 Task: Look for products in the category "Aromatherapy & Essential Oils" from Home Health only.
Action: Mouse pressed left at (253, 112)
Screenshot: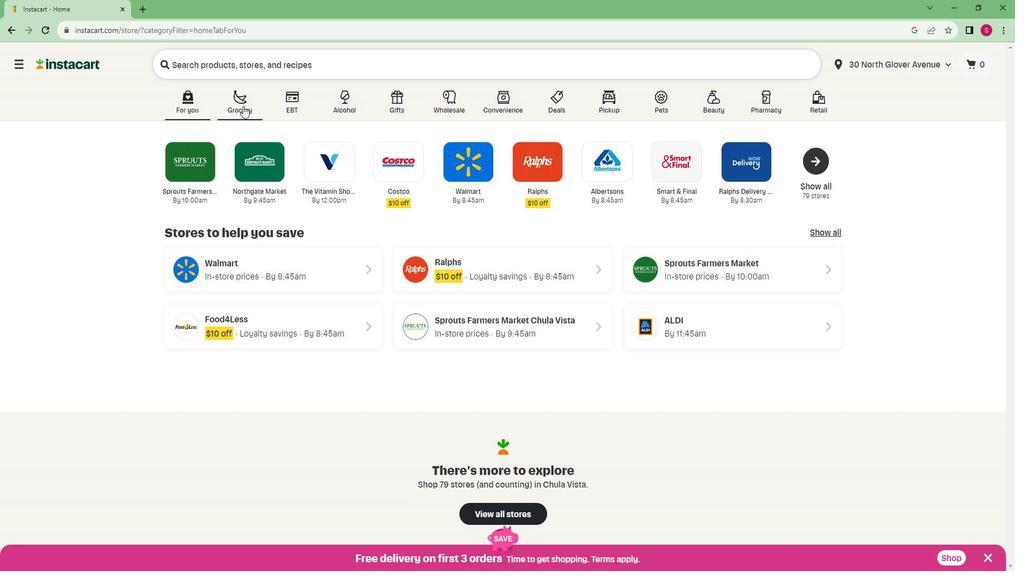 
Action: Mouse moved to (201, 298)
Screenshot: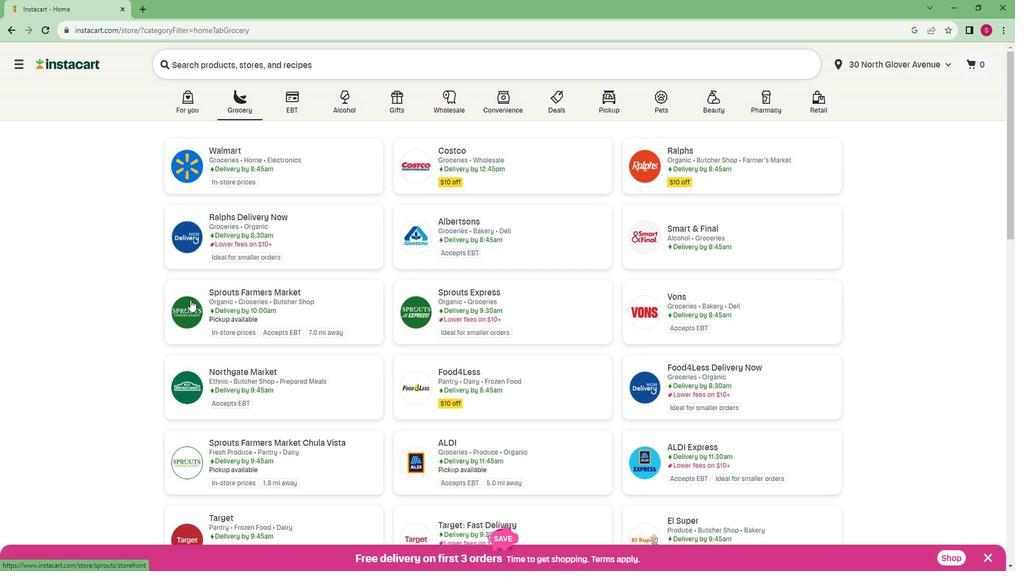 
Action: Mouse pressed left at (201, 298)
Screenshot: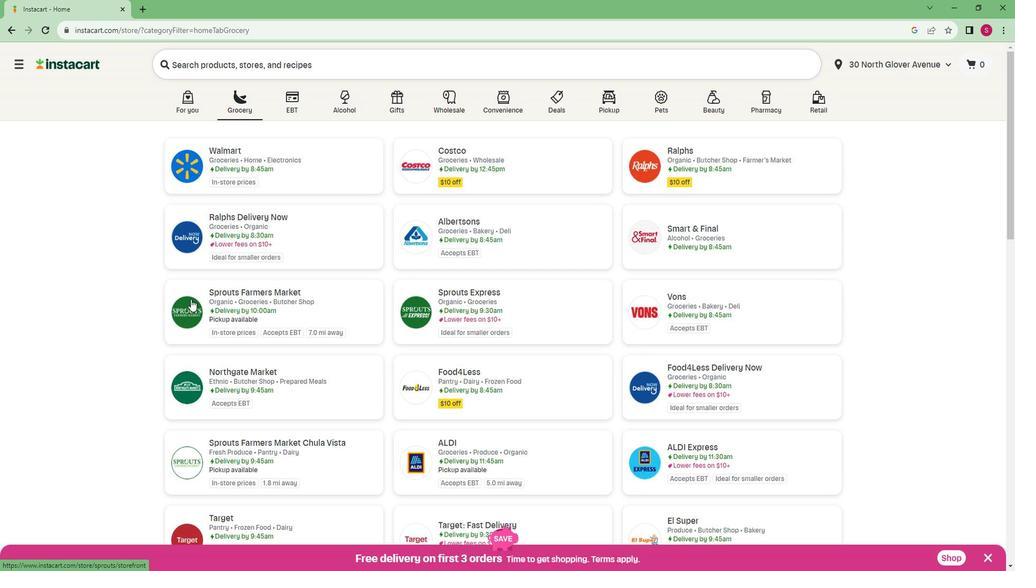 
Action: Mouse moved to (86, 349)
Screenshot: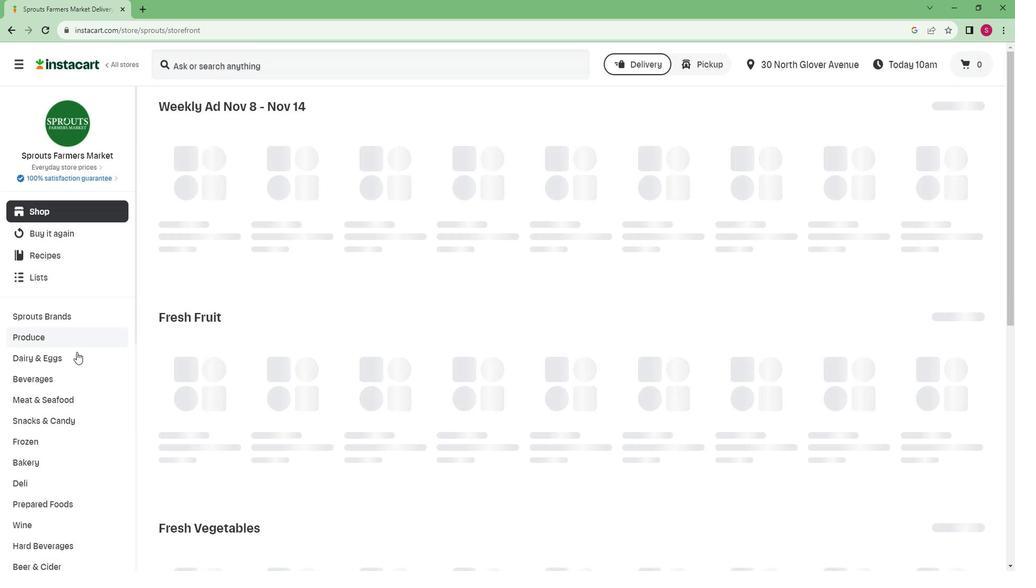 
Action: Mouse scrolled (86, 349) with delta (0, 0)
Screenshot: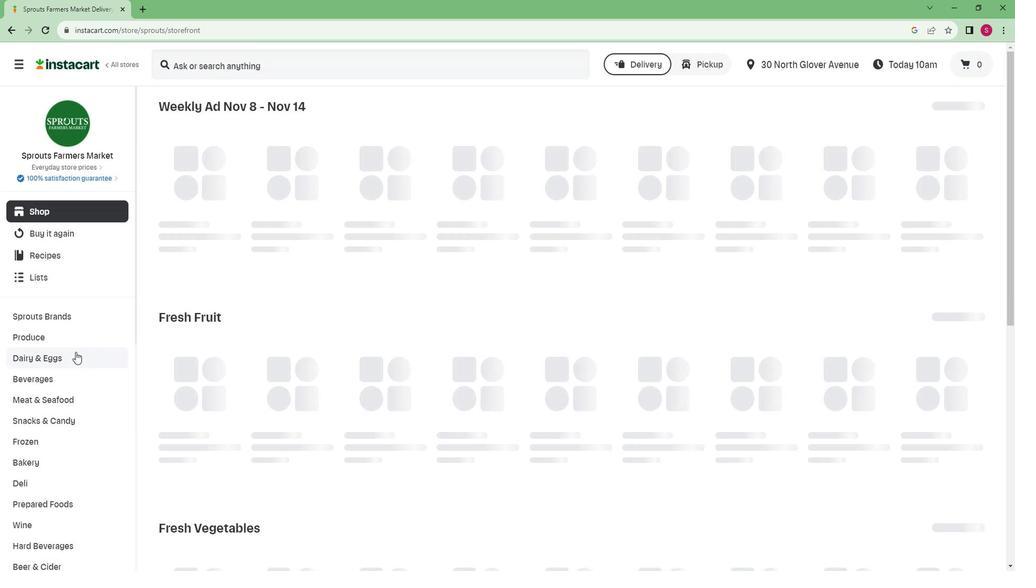 
Action: Mouse moved to (85, 349)
Screenshot: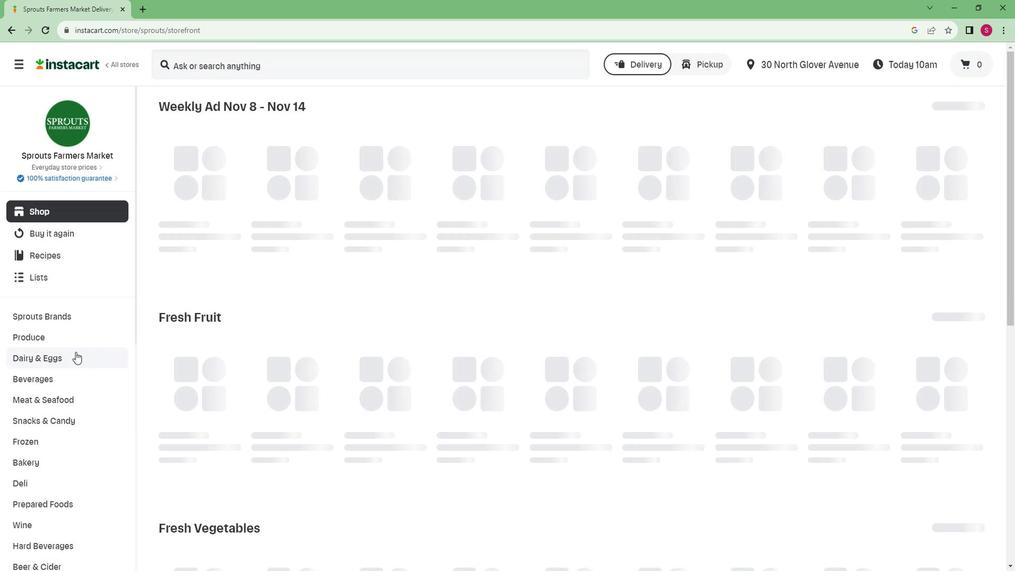 
Action: Mouse scrolled (85, 349) with delta (0, 0)
Screenshot: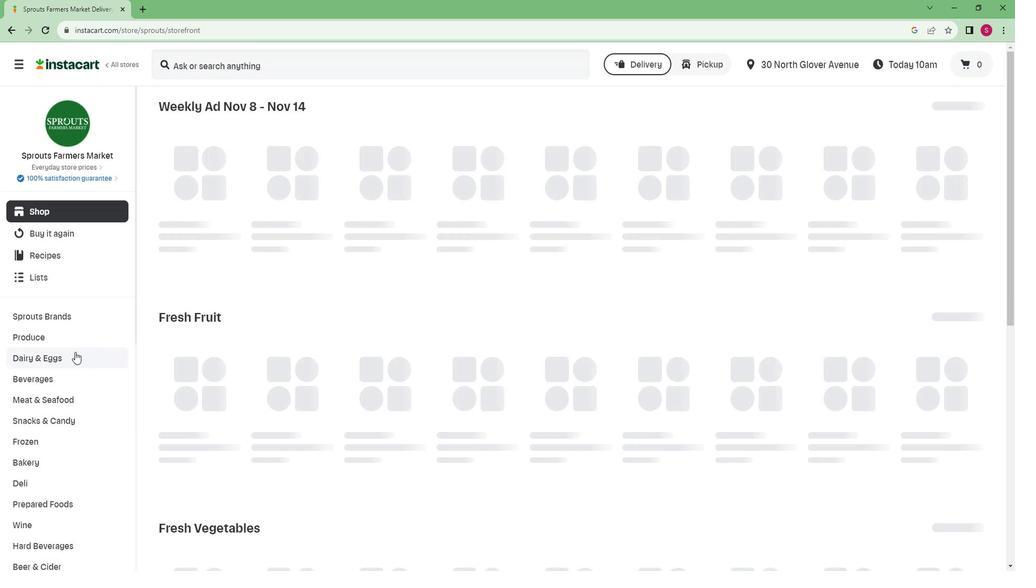 
Action: Mouse moved to (84, 349)
Screenshot: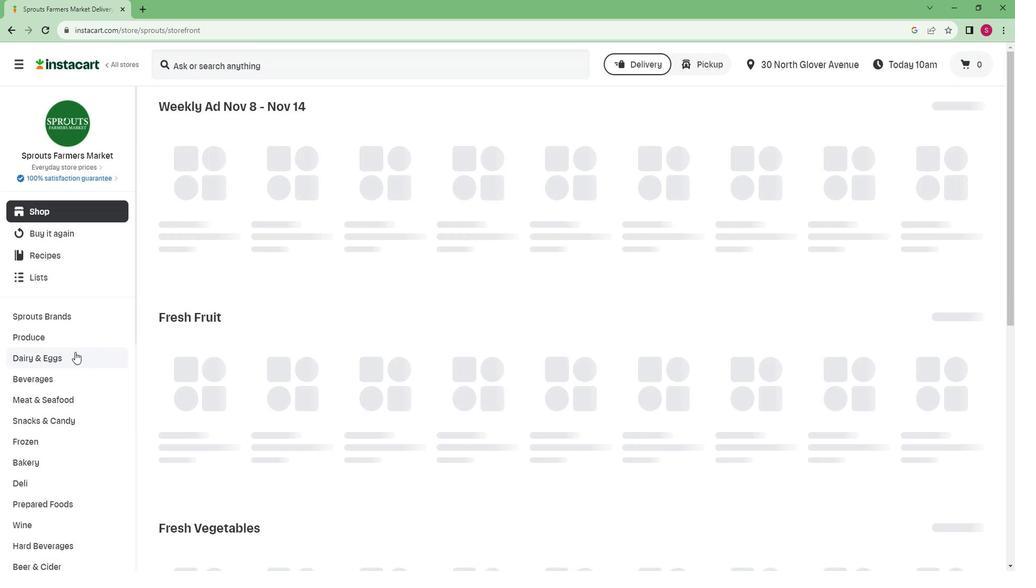 
Action: Mouse scrolled (84, 349) with delta (0, 0)
Screenshot: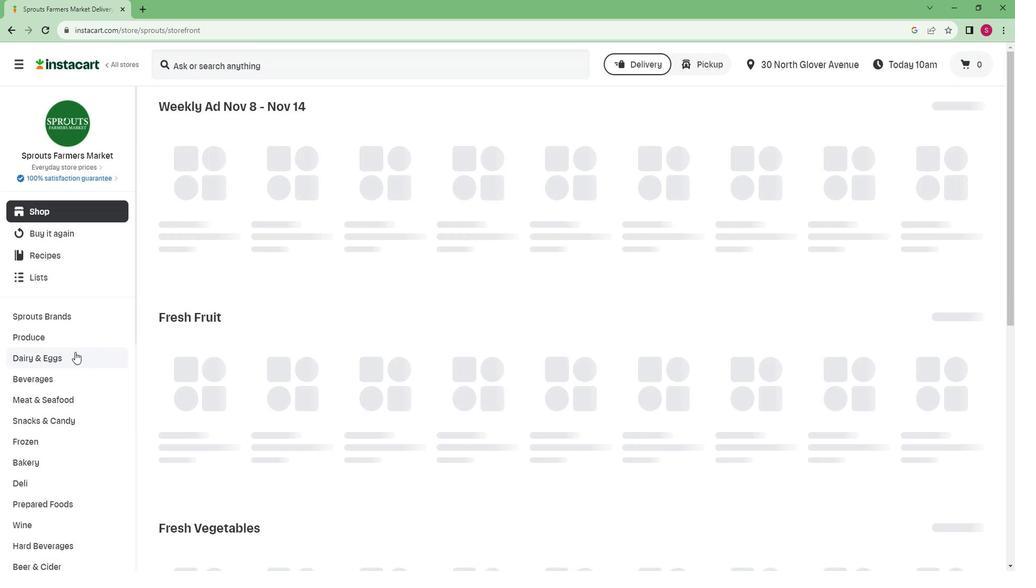 
Action: Mouse scrolled (84, 349) with delta (0, 0)
Screenshot: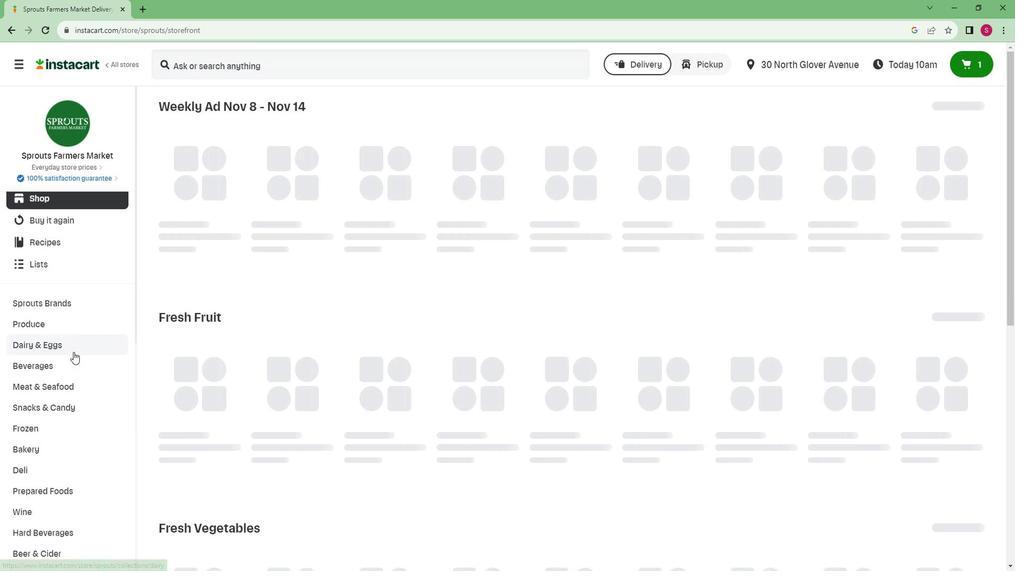 
Action: Mouse scrolled (84, 349) with delta (0, 0)
Screenshot: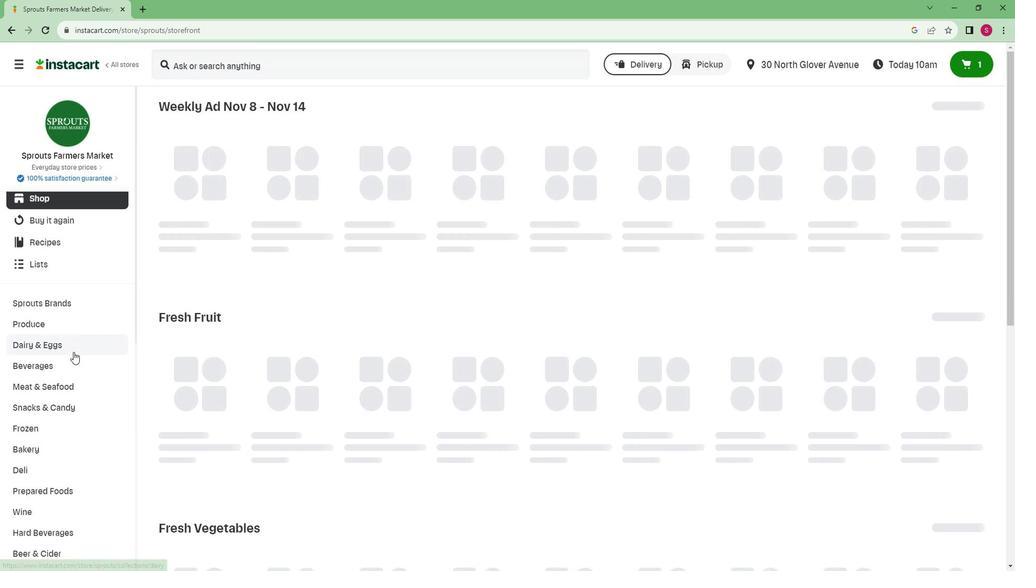 
Action: Mouse scrolled (84, 349) with delta (0, 0)
Screenshot: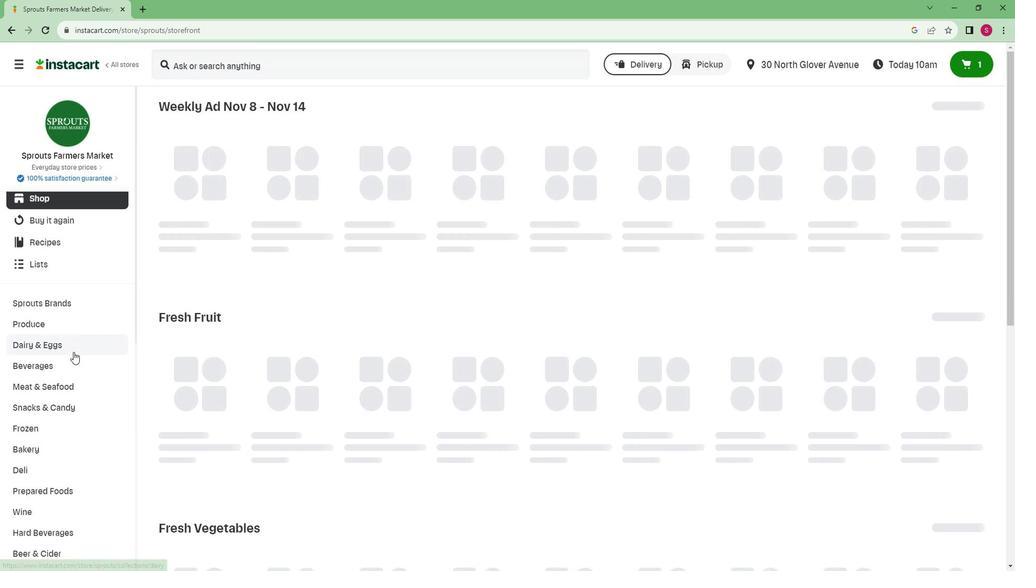 
Action: Mouse scrolled (84, 349) with delta (0, 0)
Screenshot: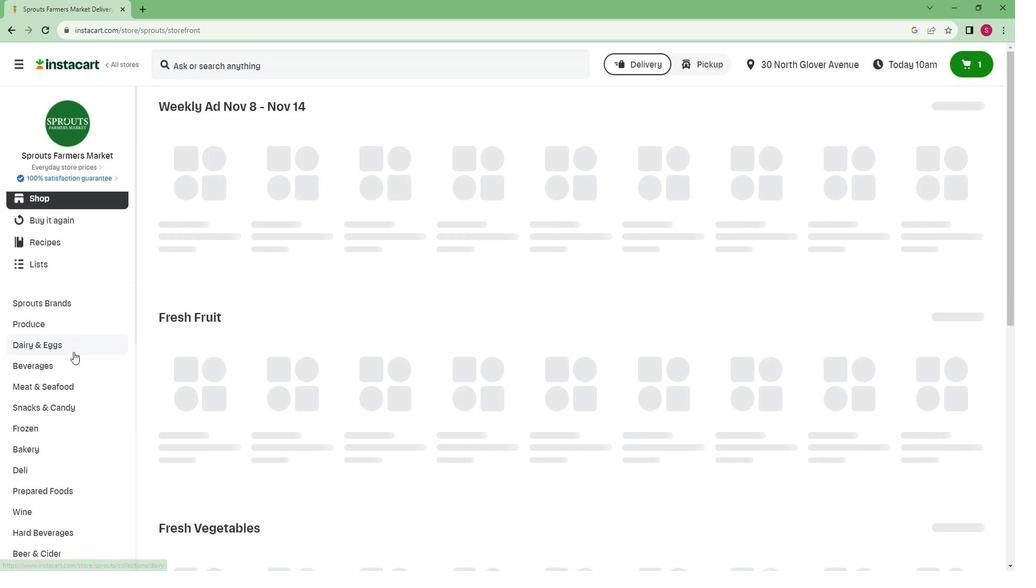 
Action: Mouse scrolled (84, 349) with delta (0, 0)
Screenshot: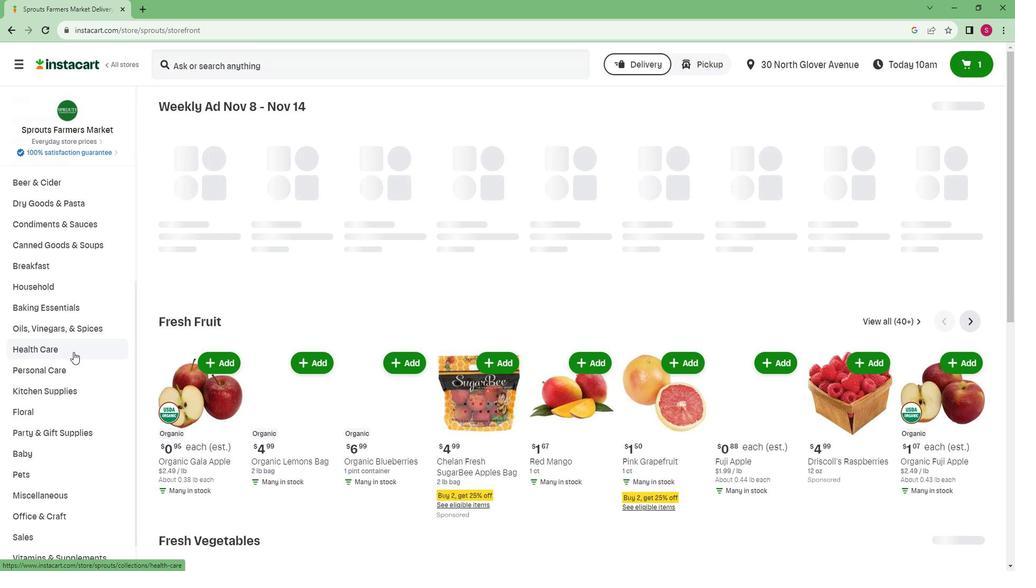 
Action: Mouse scrolled (84, 349) with delta (0, 0)
Screenshot: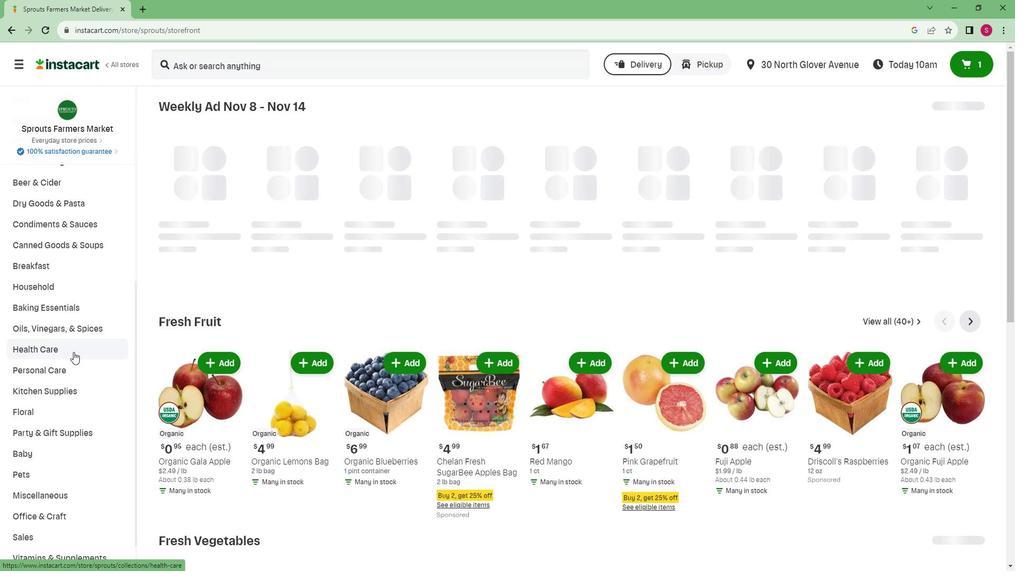 
Action: Mouse scrolled (84, 349) with delta (0, 0)
Screenshot: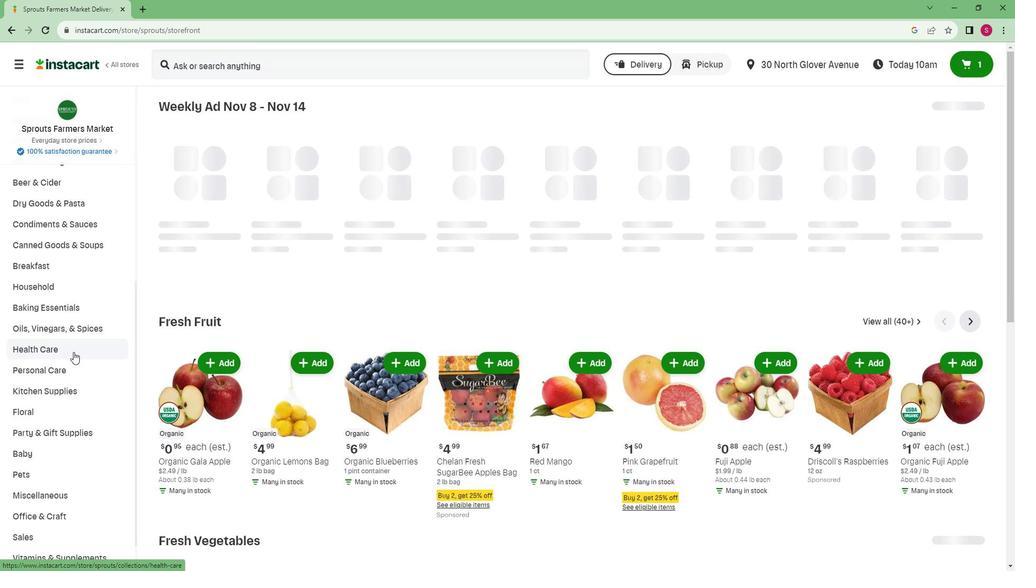 
Action: Mouse scrolled (84, 349) with delta (0, 0)
Screenshot: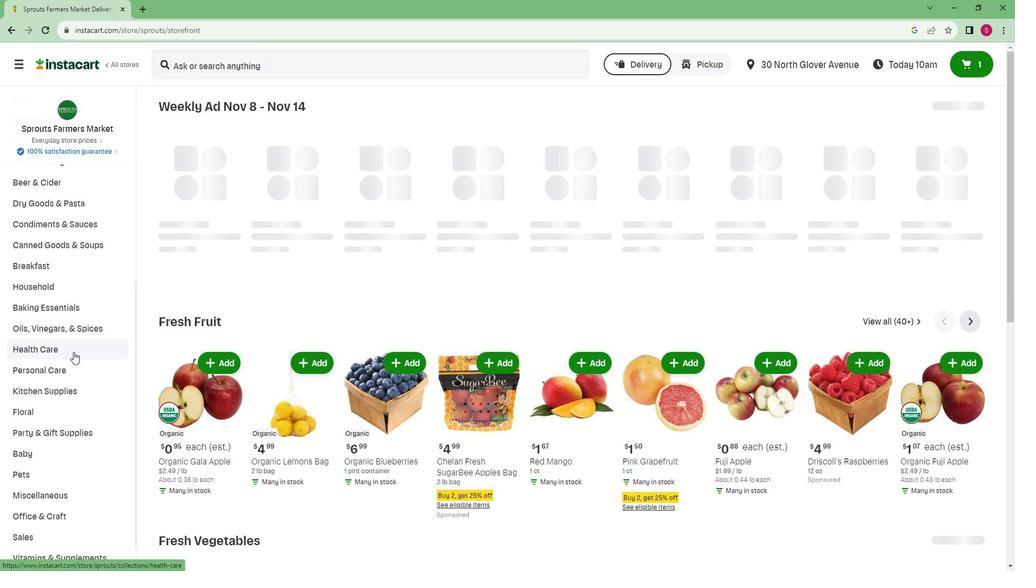 
Action: Mouse scrolled (84, 349) with delta (0, 0)
Screenshot: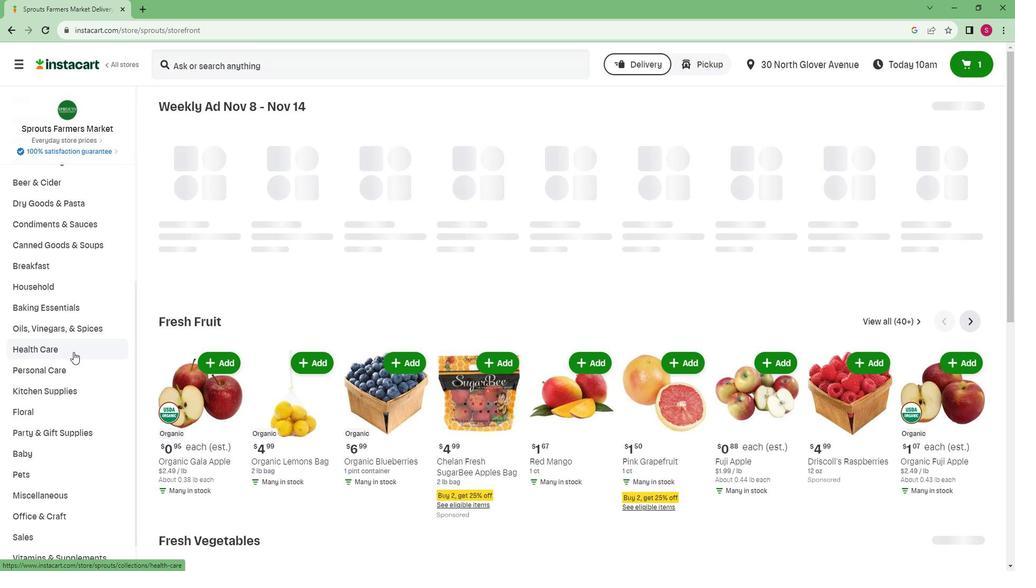 
Action: Mouse scrolled (84, 349) with delta (0, 0)
Screenshot: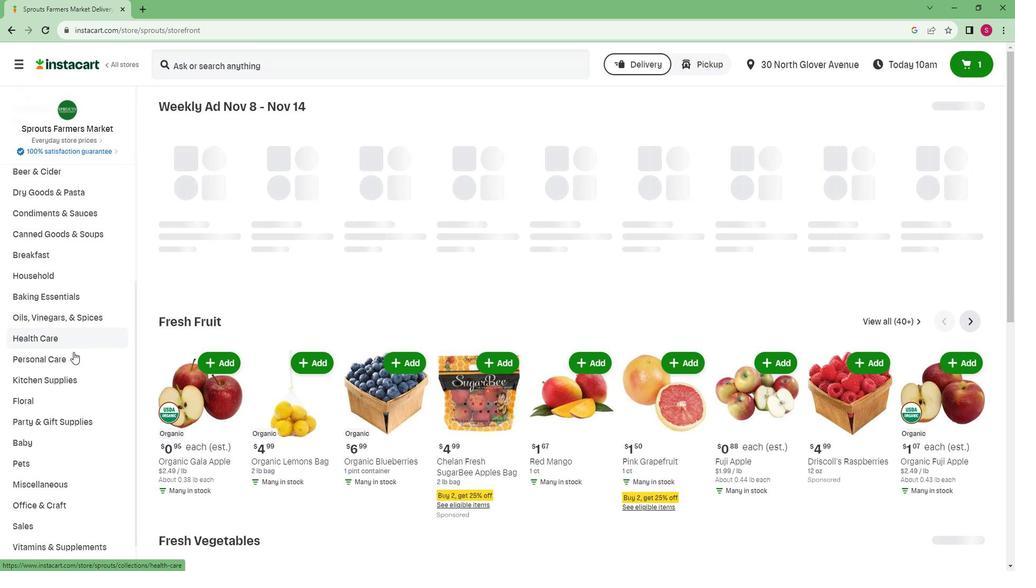 
Action: Mouse moved to (79, 529)
Screenshot: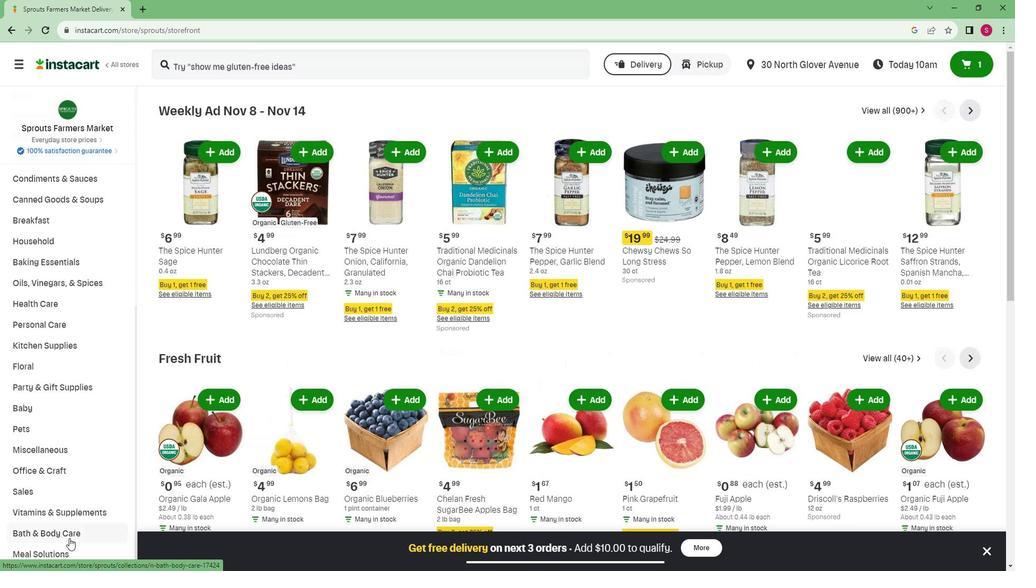 
Action: Mouse pressed left at (79, 529)
Screenshot: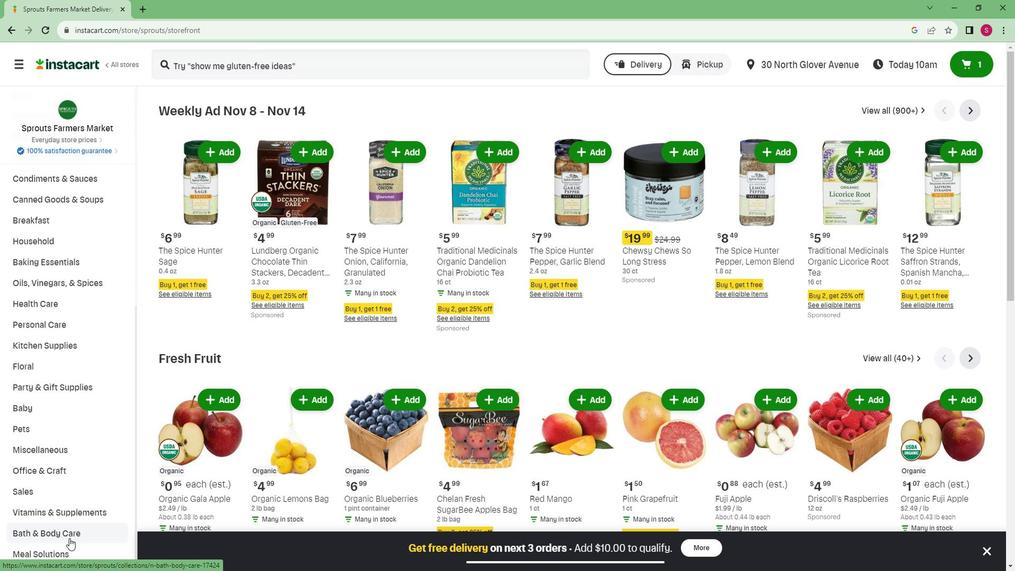 
Action: Mouse moved to (871, 144)
Screenshot: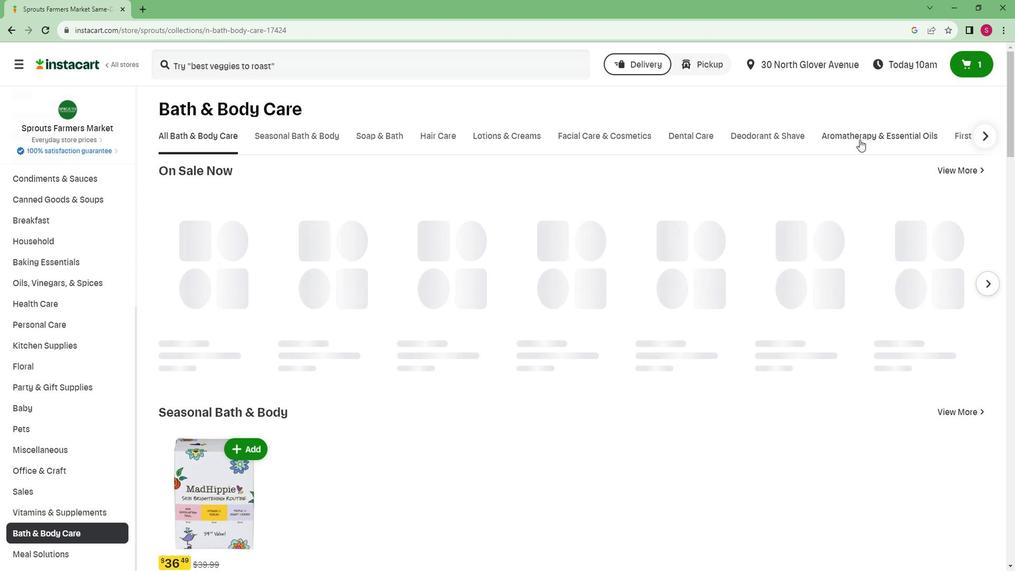 
Action: Mouse pressed left at (871, 144)
Screenshot: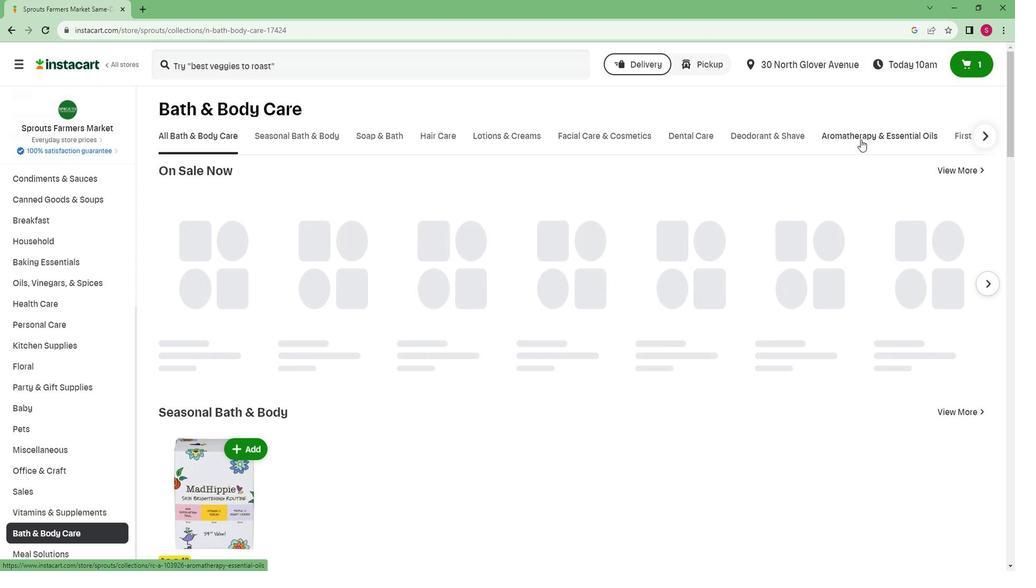 
Action: Mouse moved to (244, 181)
Screenshot: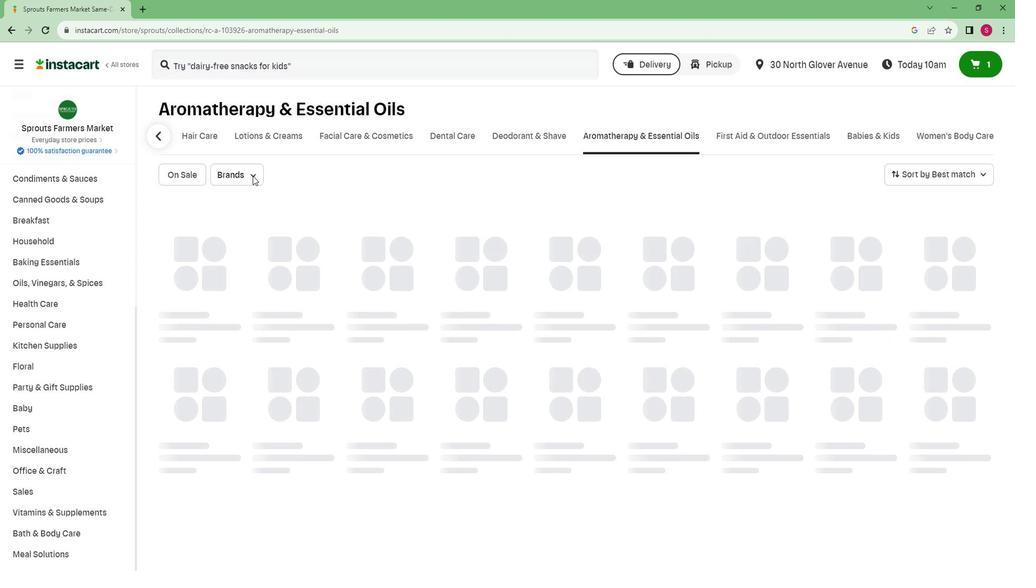 
Action: Mouse pressed left at (244, 181)
Screenshot: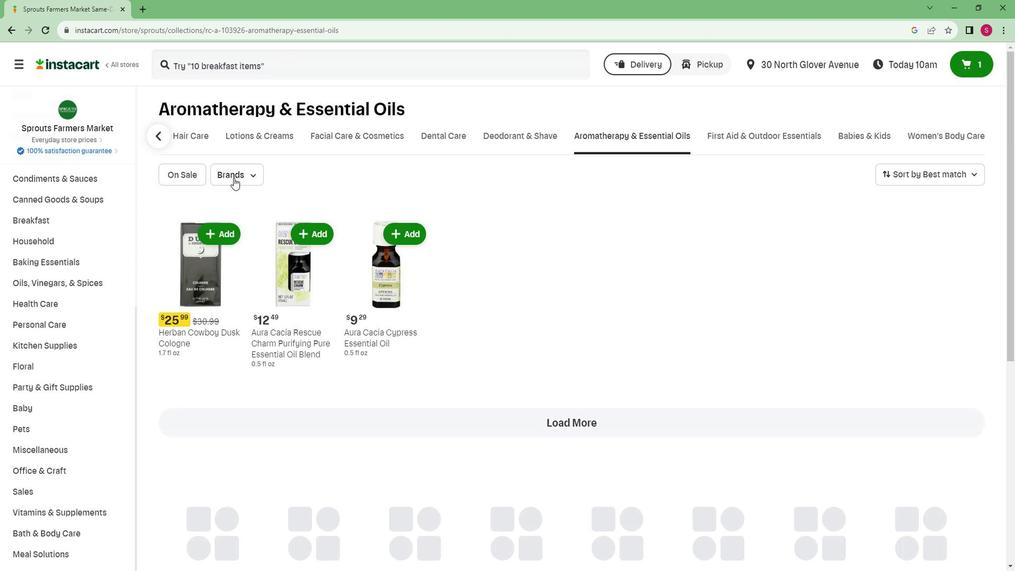 
Action: Mouse moved to (242, 292)
Screenshot: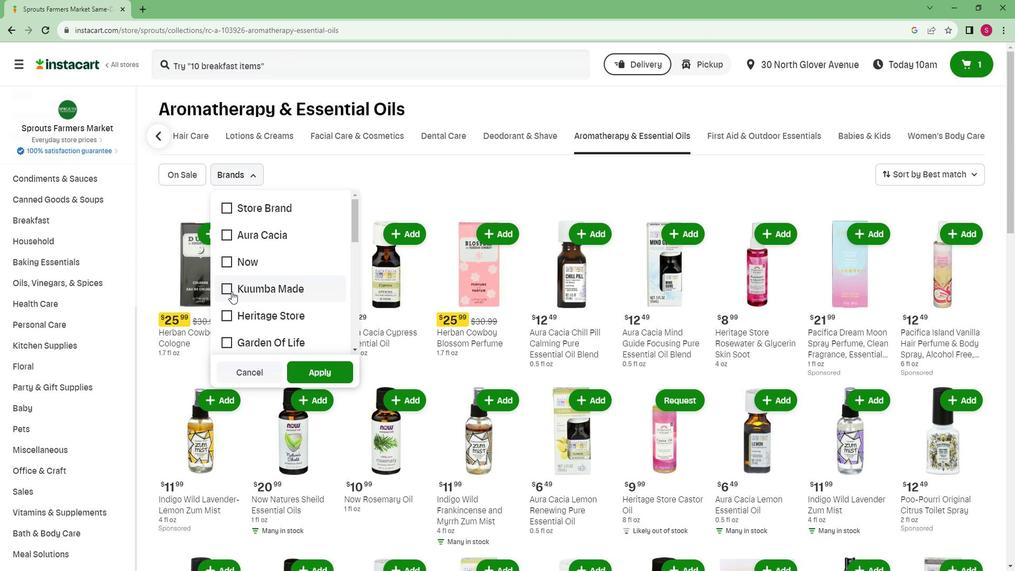 
Action: Mouse scrolled (242, 291) with delta (0, 0)
Screenshot: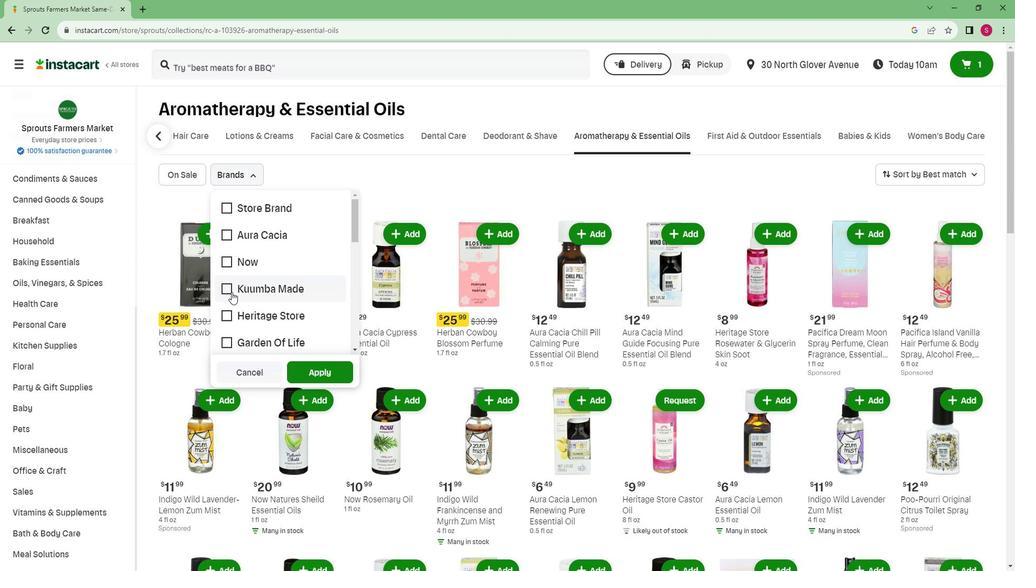 
Action: Mouse scrolled (242, 291) with delta (0, 0)
Screenshot: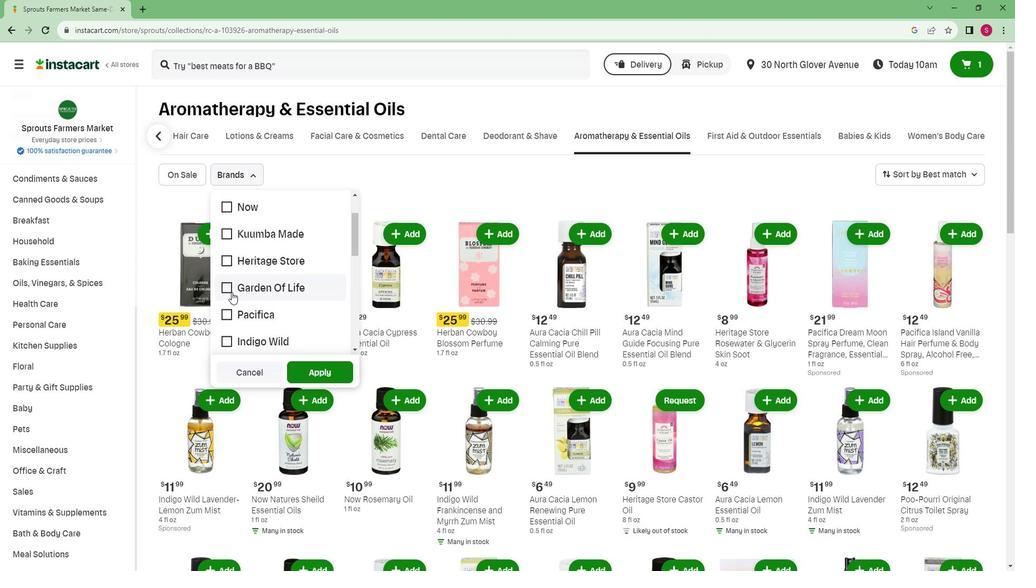
Action: Mouse scrolled (242, 291) with delta (0, 0)
Screenshot: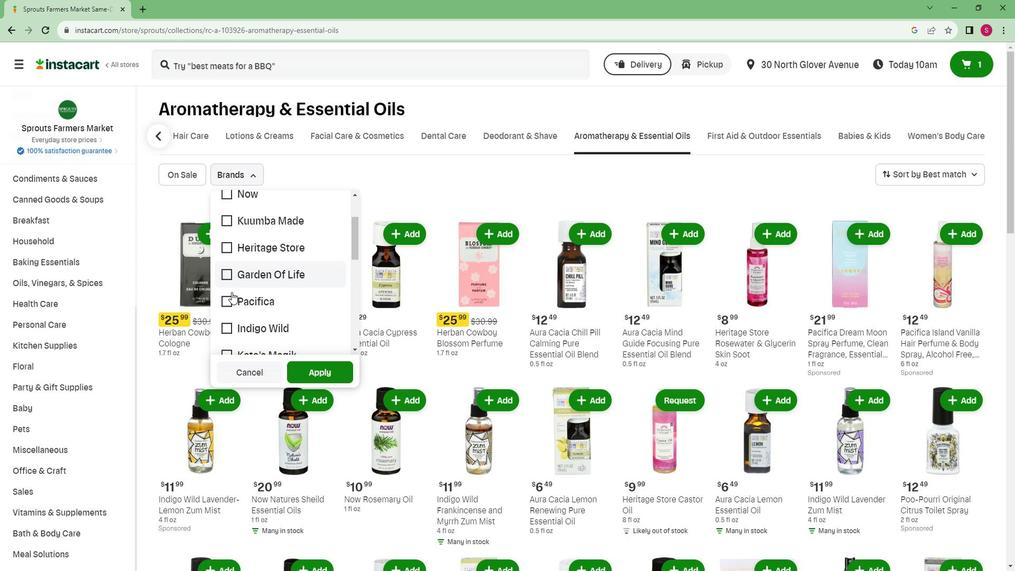 
Action: Mouse scrolled (242, 291) with delta (0, 0)
Screenshot: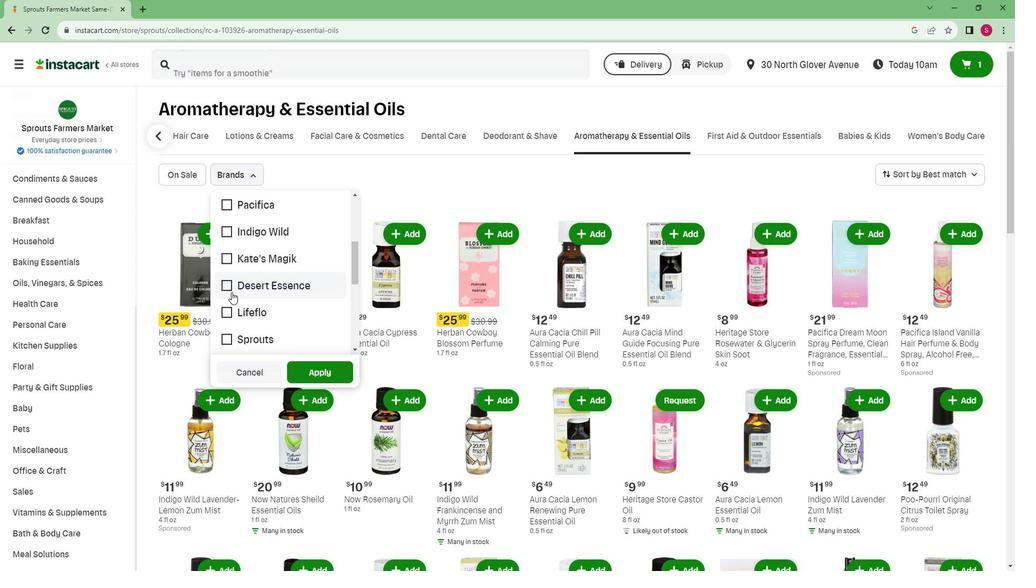 
Action: Mouse scrolled (242, 291) with delta (0, 0)
Screenshot: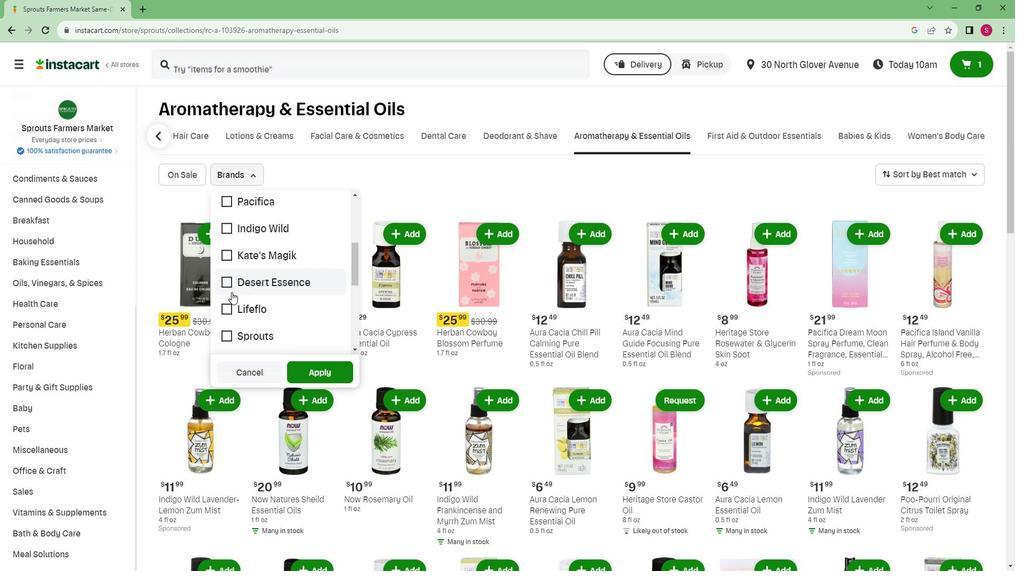 
Action: Mouse scrolled (242, 291) with delta (0, 0)
Screenshot: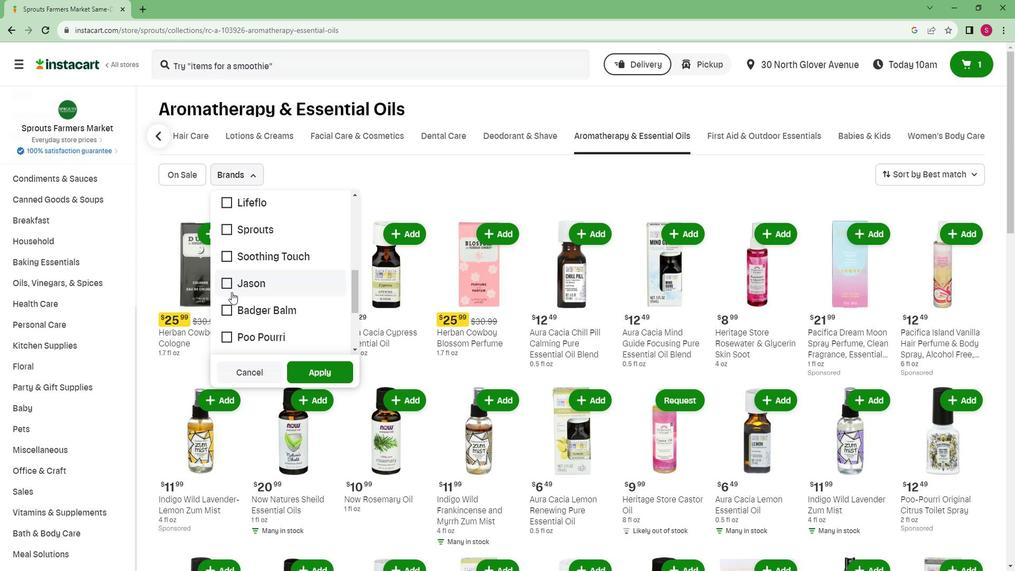 
Action: Mouse scrolled (242, 291) with delta (0, 0)
Screenshot: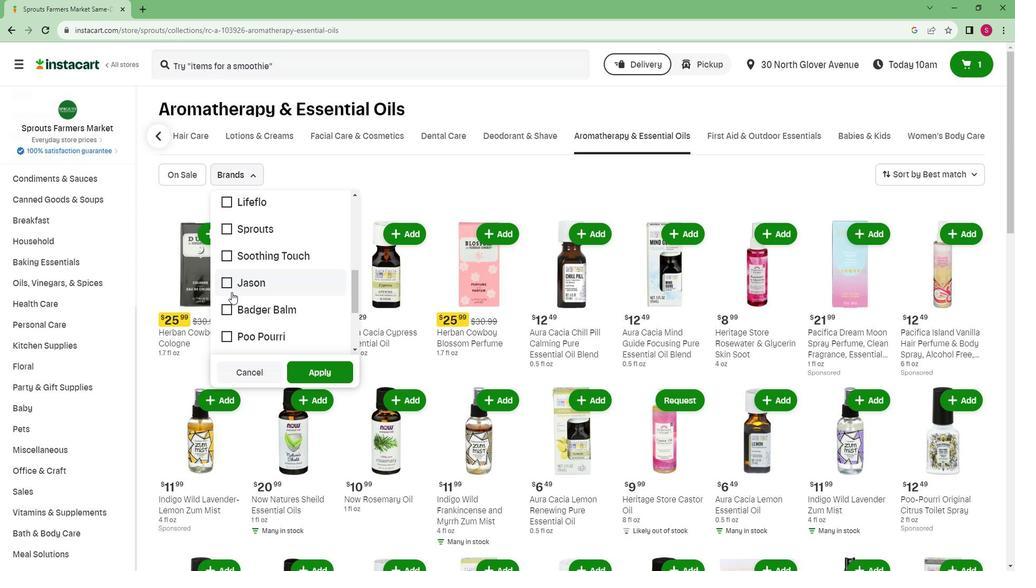 
Action: Mouse scrolled (242, 291) with delta (0, 0)
Screenshot: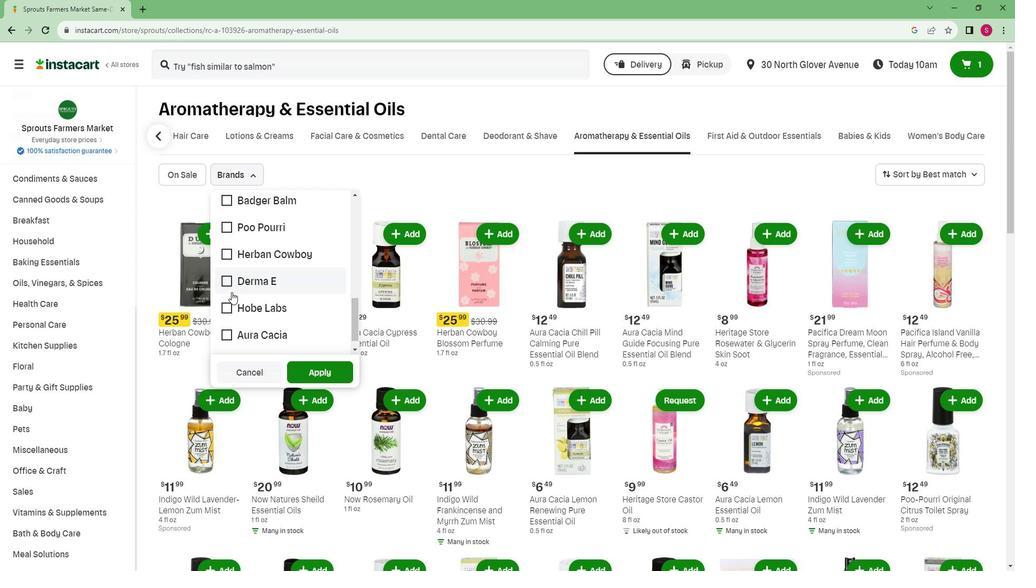 
Action: Mouse scrolled (242, 291) with delta (0, 0)
Screenshot: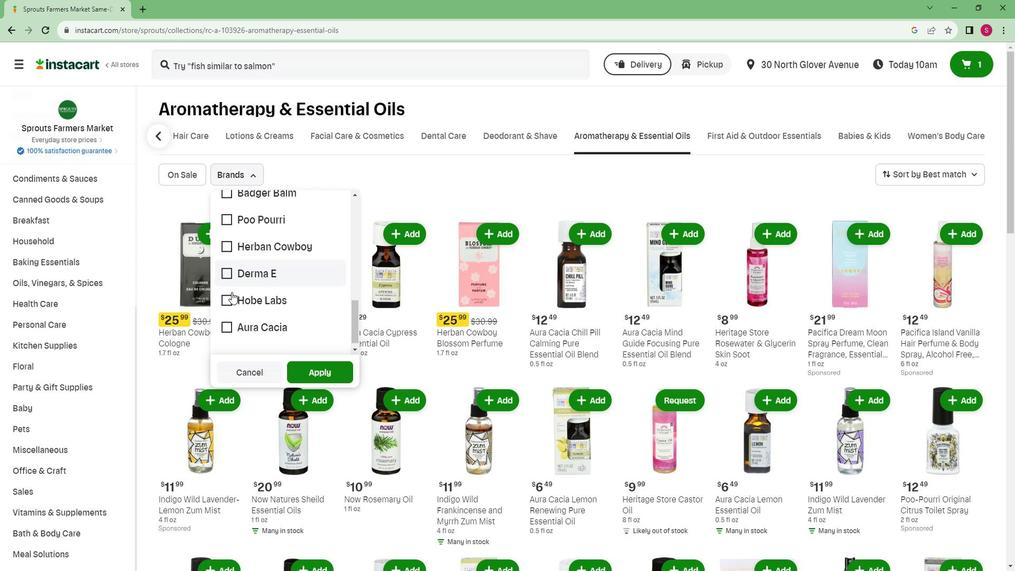 
Action: Mouse scrolled (242, 292) with delta (0, 0)
Screenshot: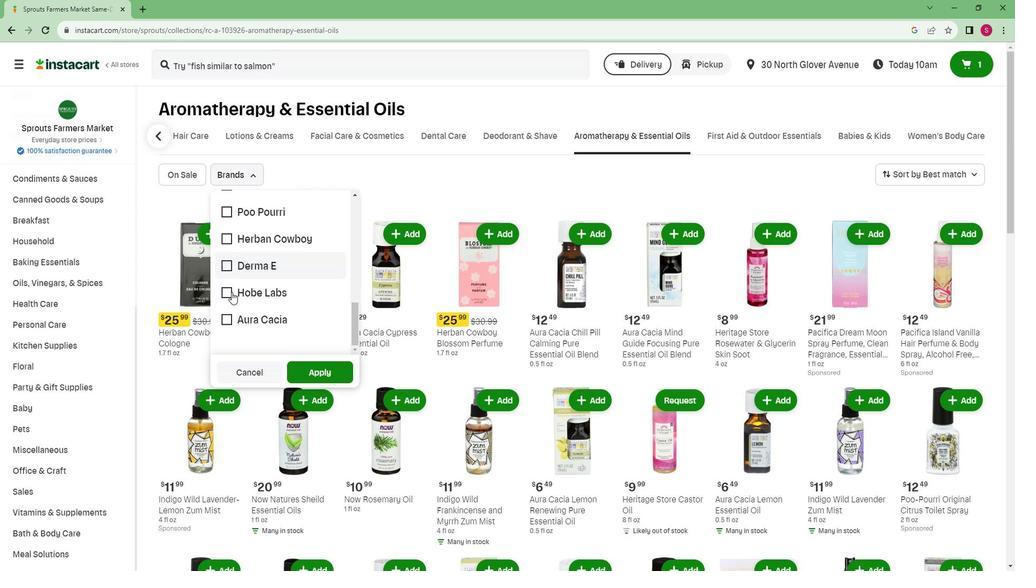 
Action: Mouse scrolled (242, 292) with delta (0, 0)
Screenshot: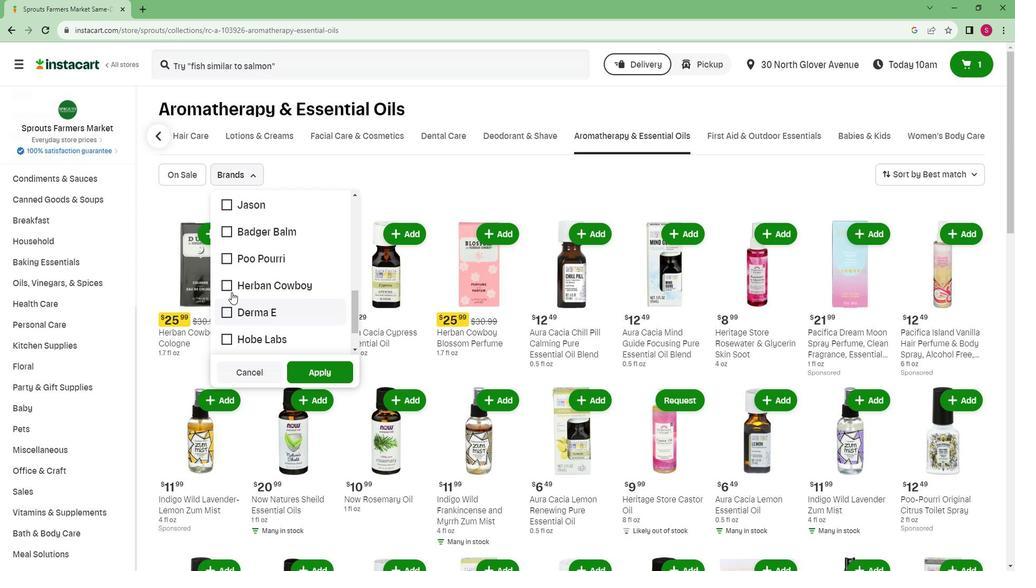 
Action: Mouse scrolled (242, 292) with delta (0, 0)
Screenshot: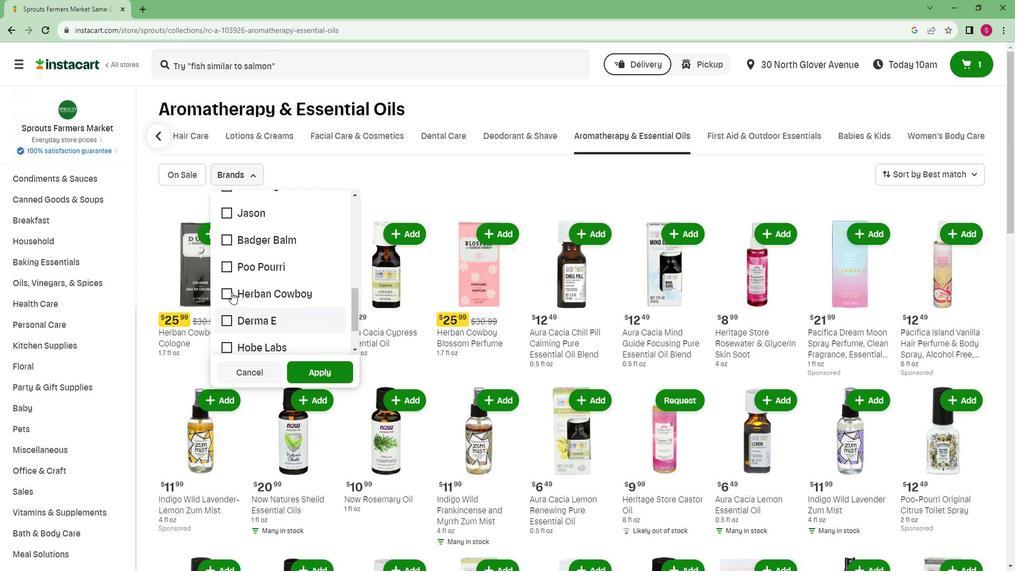 
Action: Mouse scrolled (242, 292) with delta (0, 0)
Screenshot: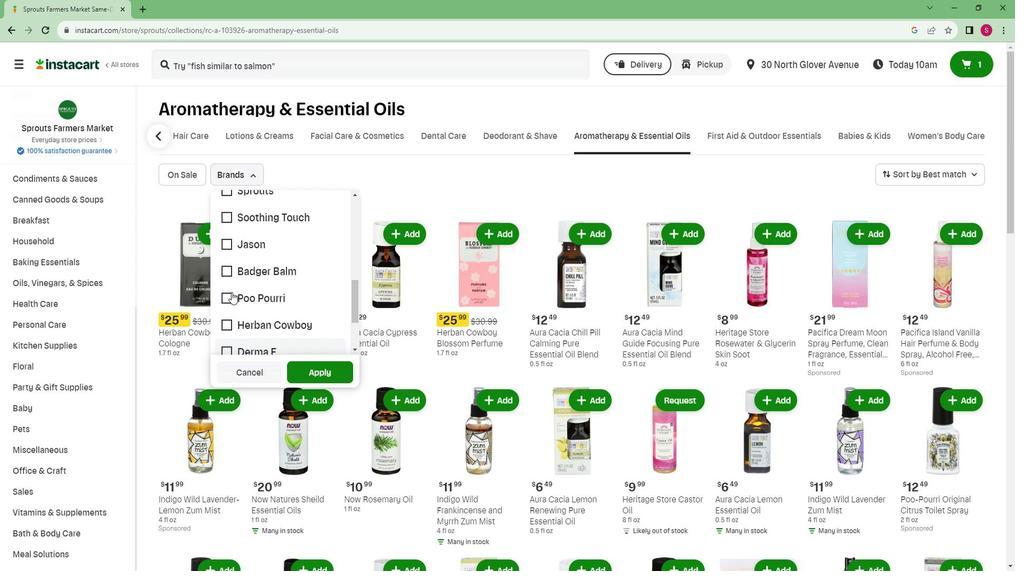 
Action: Mouse scrolled (242, 292) with delta (0, 0)
Screenshot: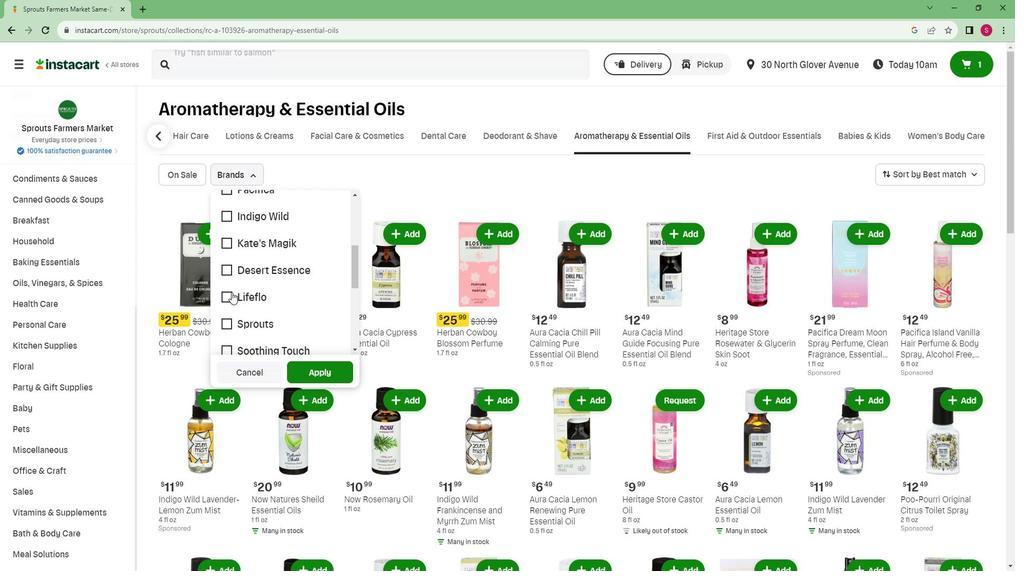 
Action: Mouse scrolled (242, 292) with delta (0, 0)
Screenshot: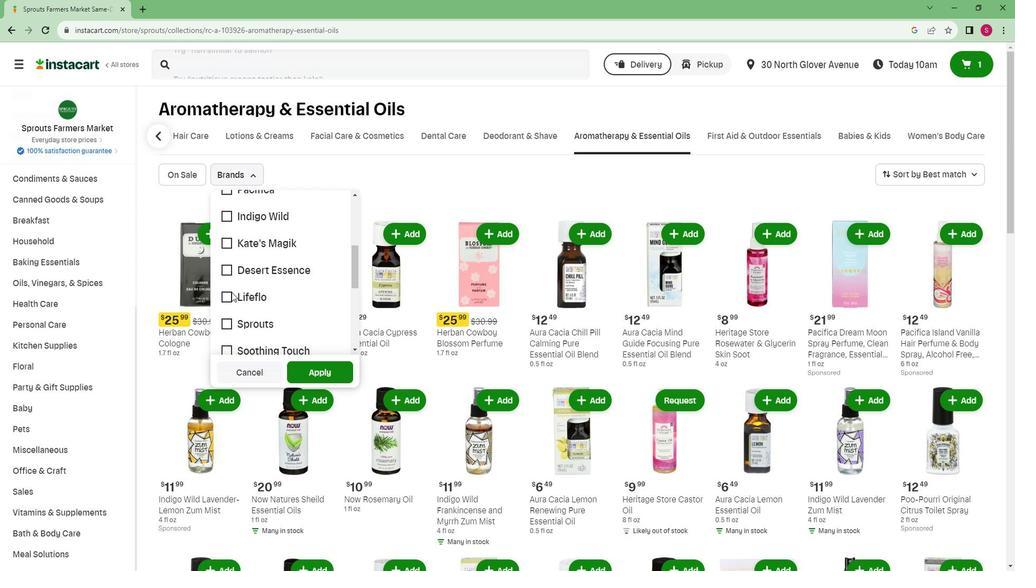 
Action: Mouse scrolled (242, 292) with delta (0, 0)
Screenshot: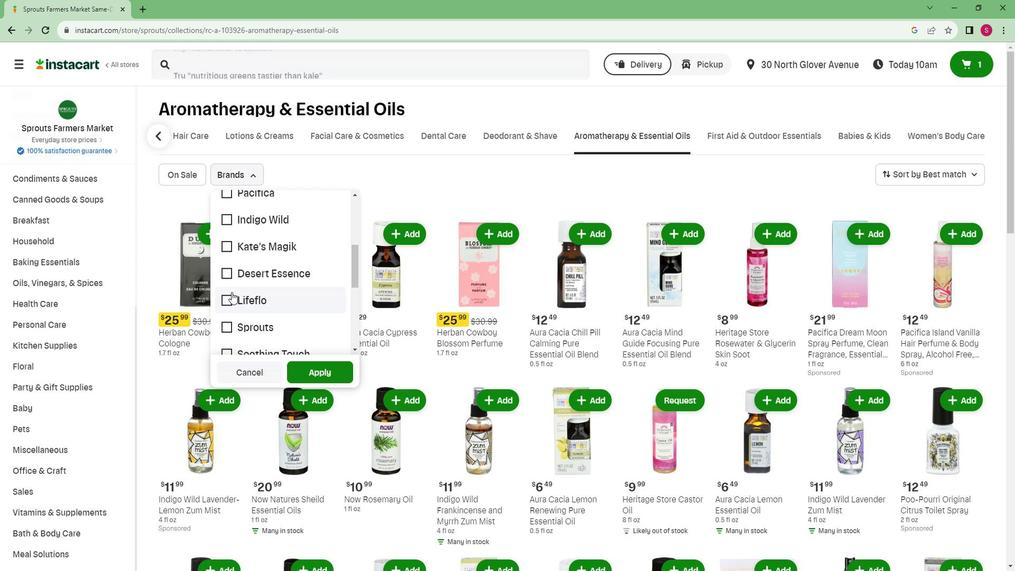 
Action: Mouse scrolled (242, 292) with delta (0, 0)
Screenshot: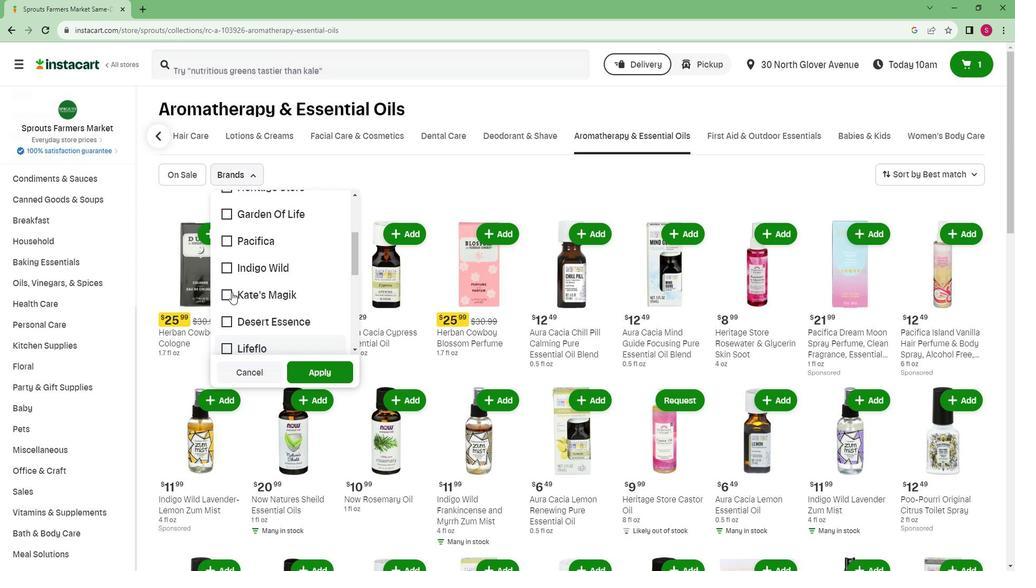 
Action: Mouse scrolled (242, 292) with delta (0, 0)
Screenshot: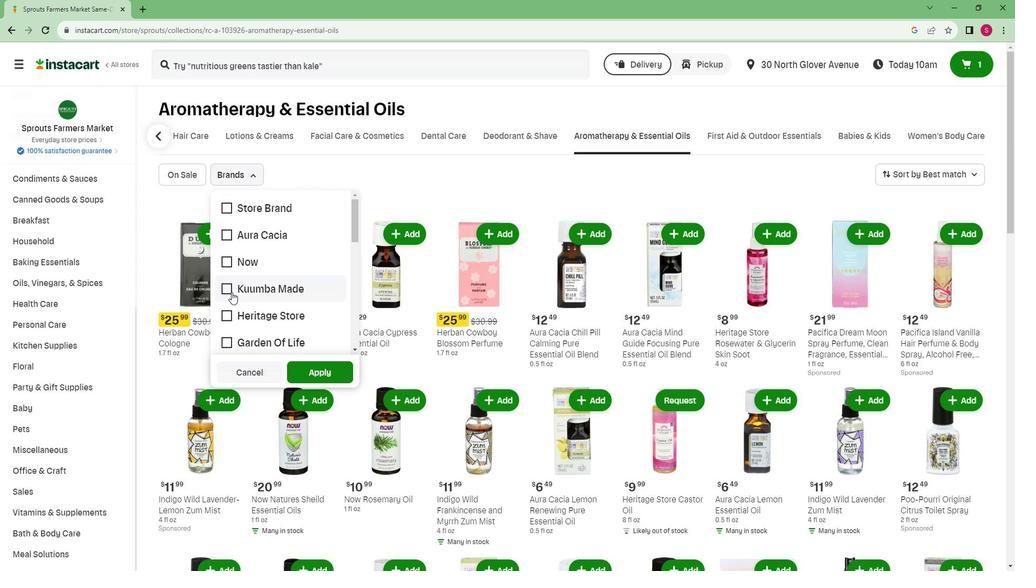 
Action: Mouse scrolled (242, 292) with delta (0, 0)
Screenshot: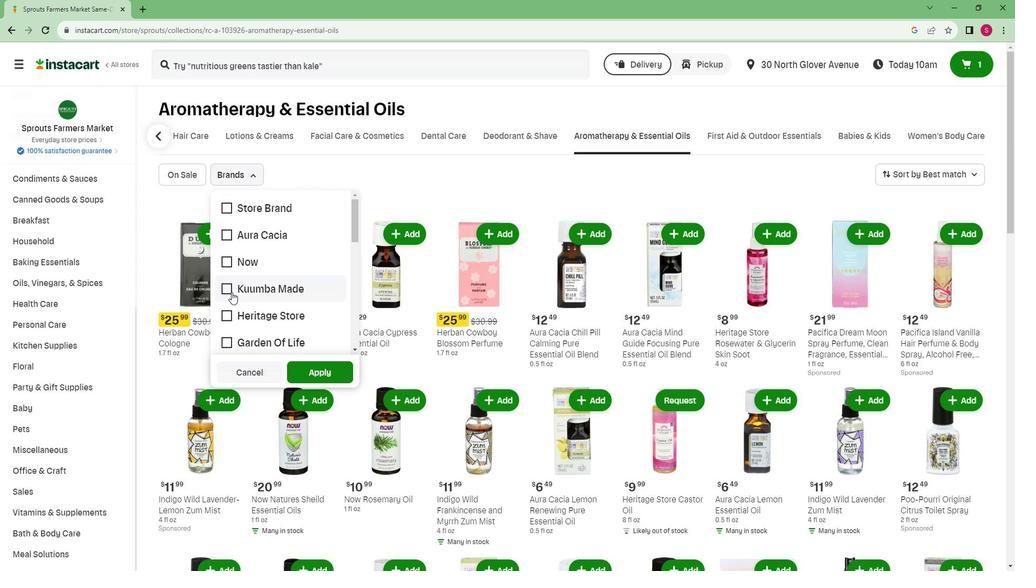 
Action: Mouse scrolled (242, 292) with delta (0, 0)
Screenshot: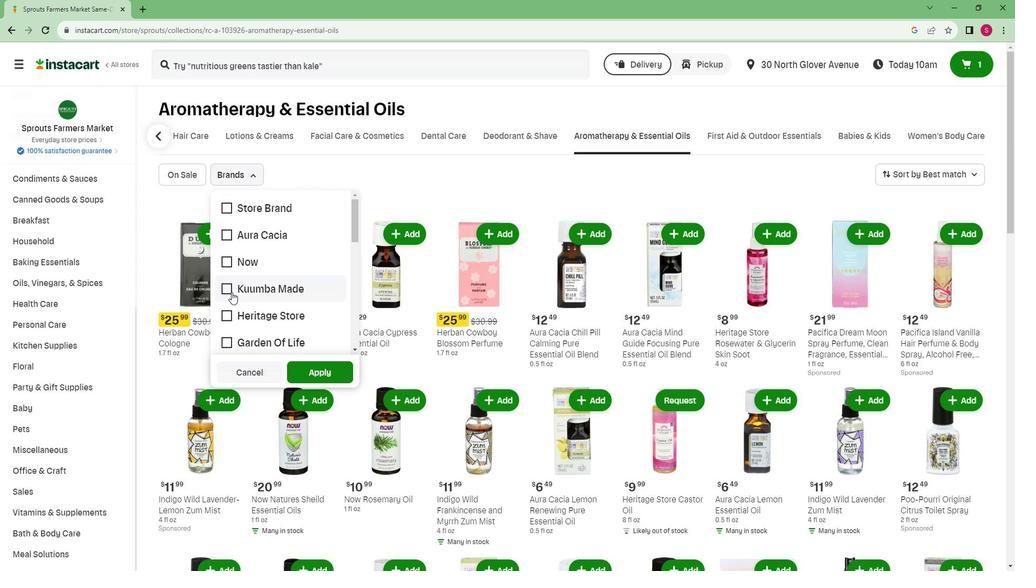 
